 Task: Create a calendar event titled 'pop-up' on 16 May 2023 from 3:00 PM to 4:00 PM with a 30-minute notification.
Action: Mouse moved to (38, 96)
Screenshot: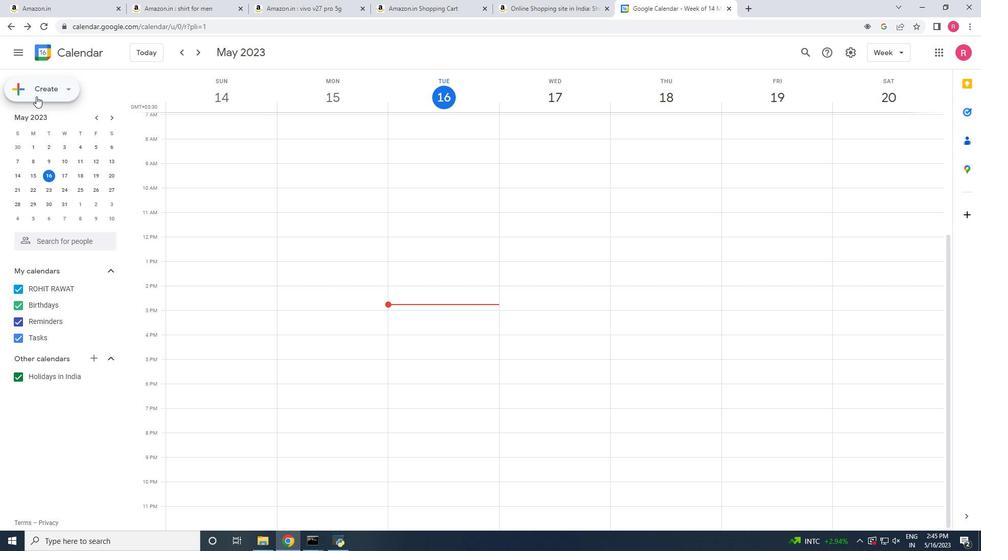 
Action: Mouse pressed left at (38, 96)
Screenshot: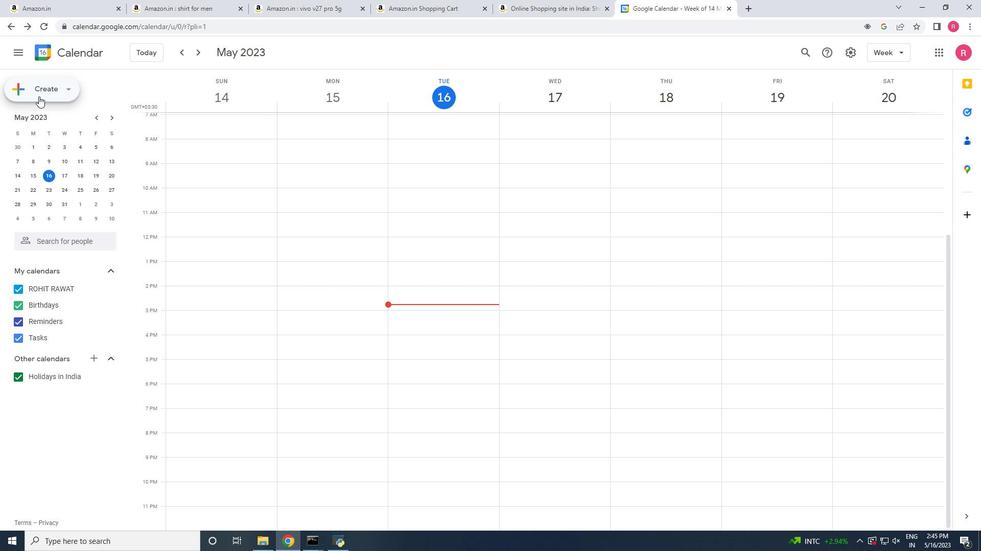 
Action: Mouse moved to (39, 118)
Screenshot: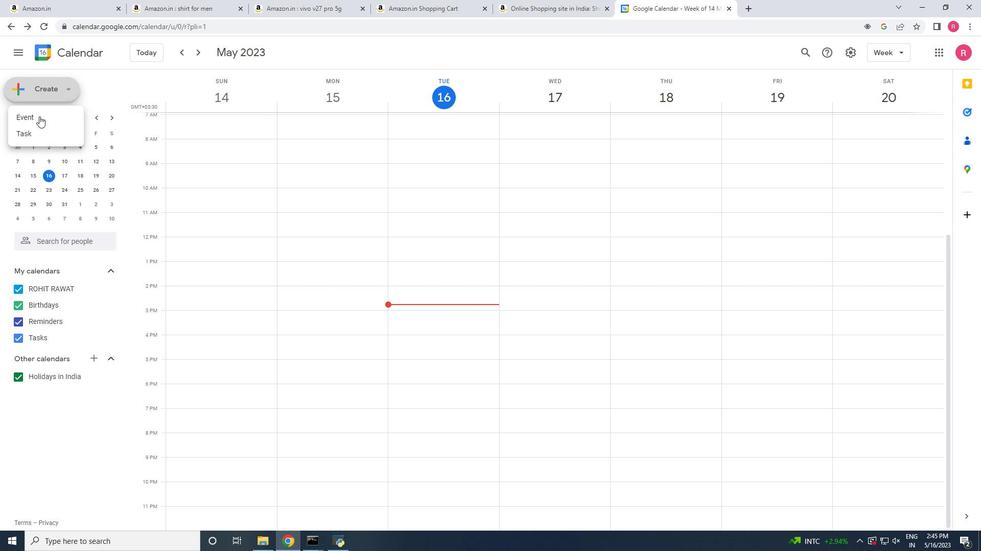 
Action: Mouse pressed left at (39, 118)
Screenshot: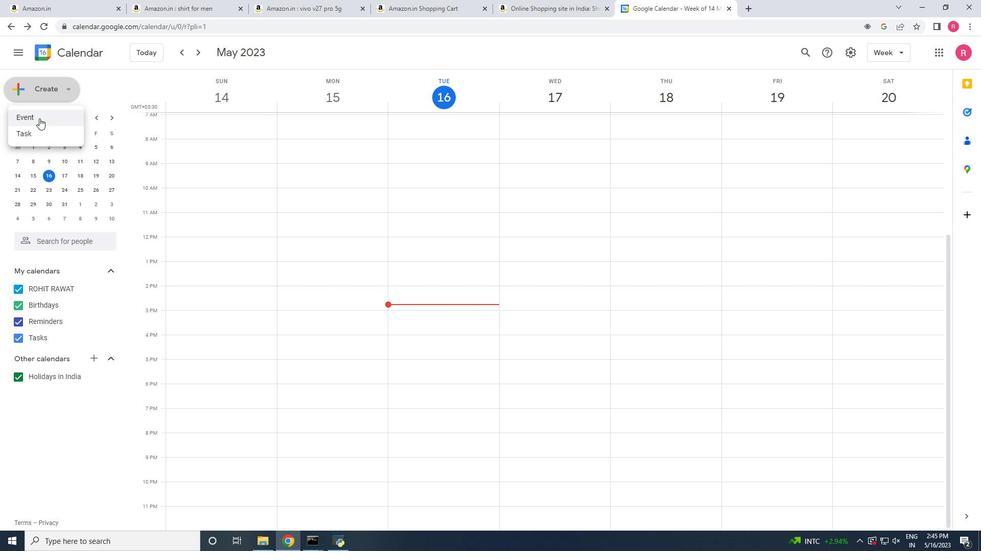 
Action: Mouse moved to (299, 407)
Screenshot: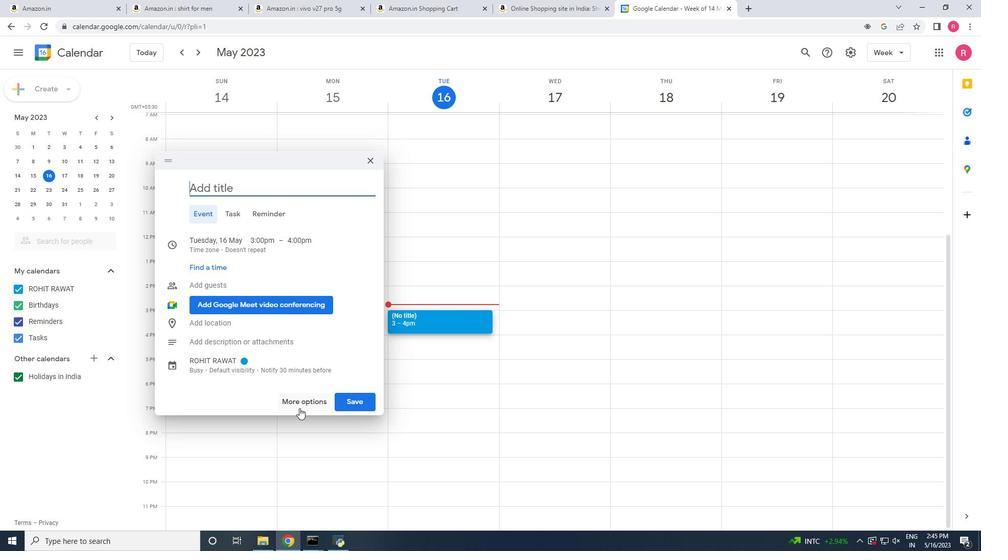 
Action: Mouse pressed left at (299, 407)
Screenshot: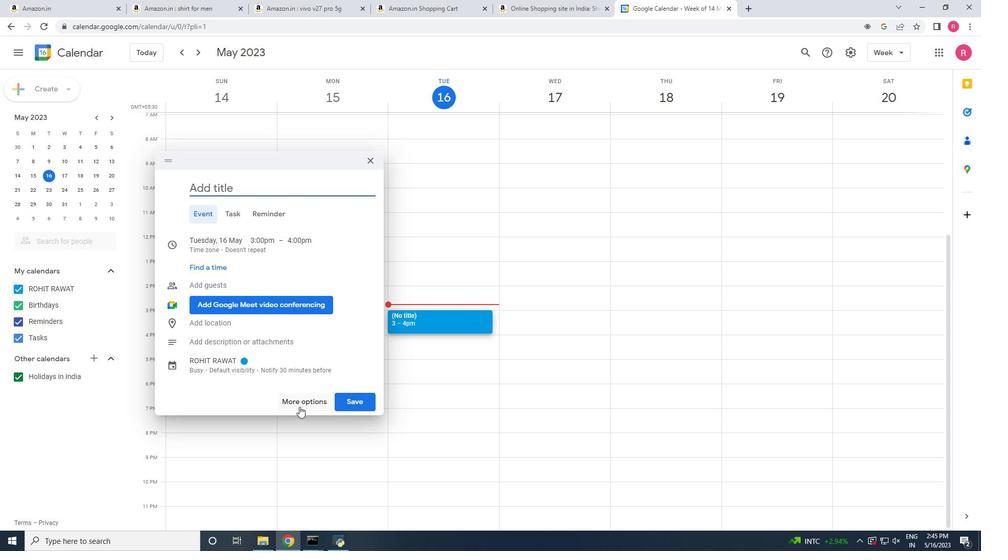 
Action: Mouse moved to (66, 220)
Screenshot: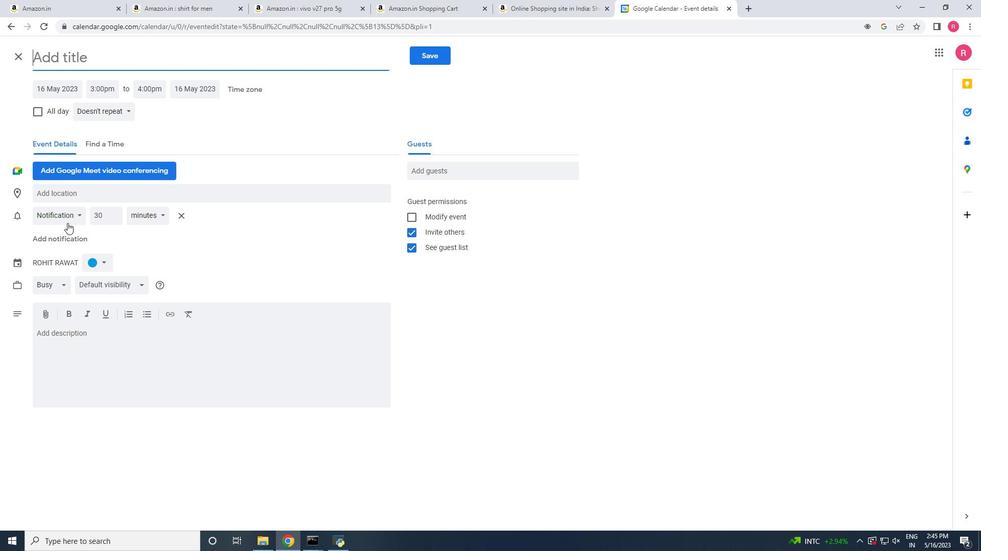 
Action: Mouse pressed left at (66, 220)
Screenshot: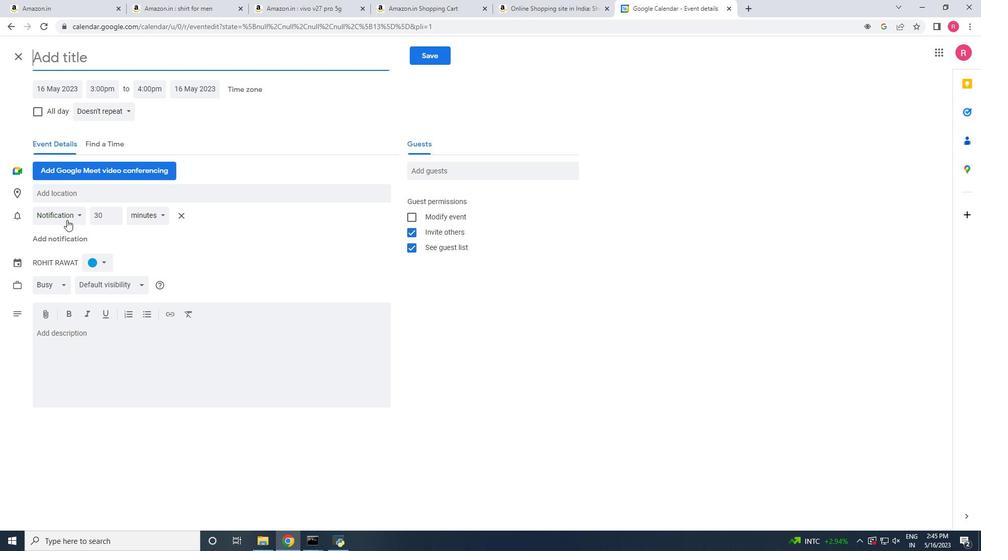 
Action: Mouse moved to (66, 217)
Screenshot: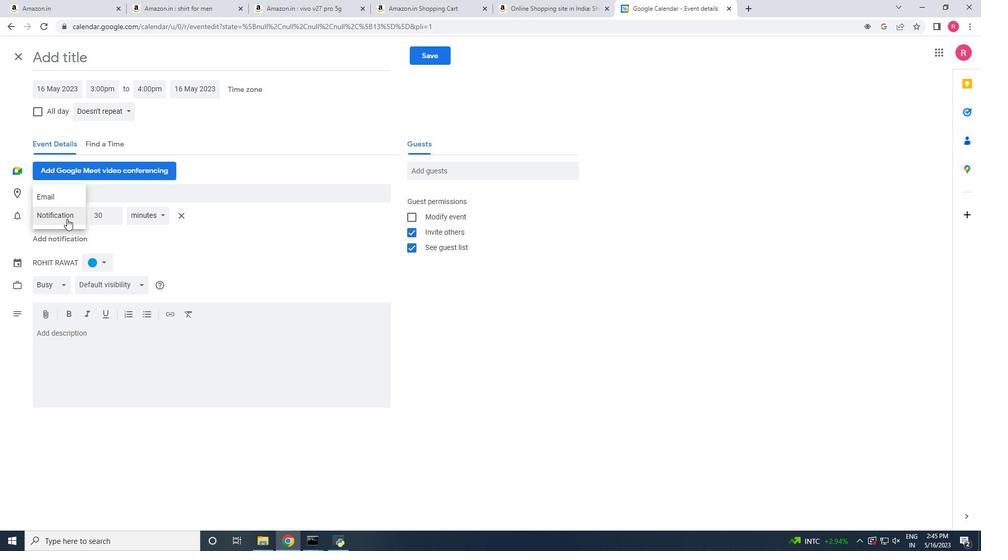 
Action: Mouse pressed left at (66, 217)
Screenshot: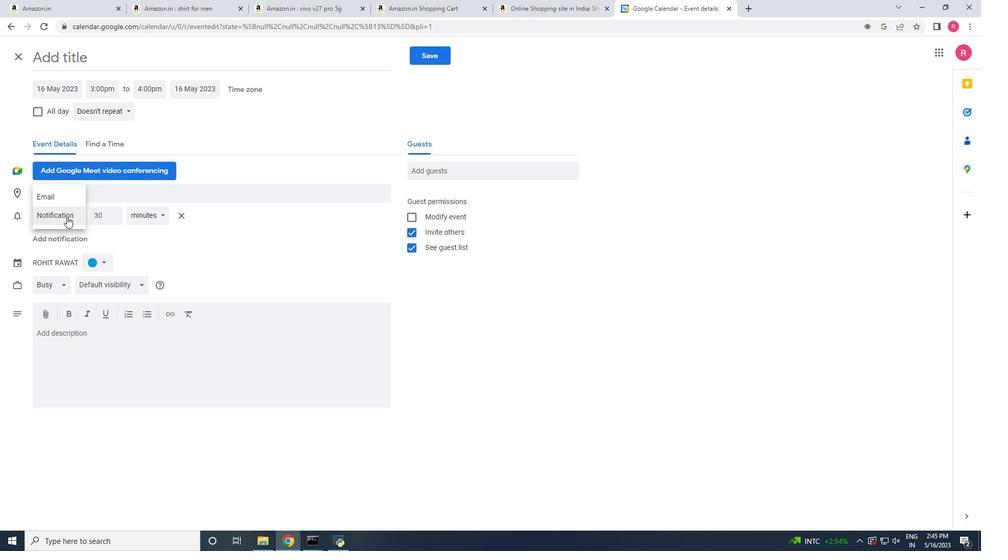 
Action: Mouse moved to (14, 217)
Screenshot: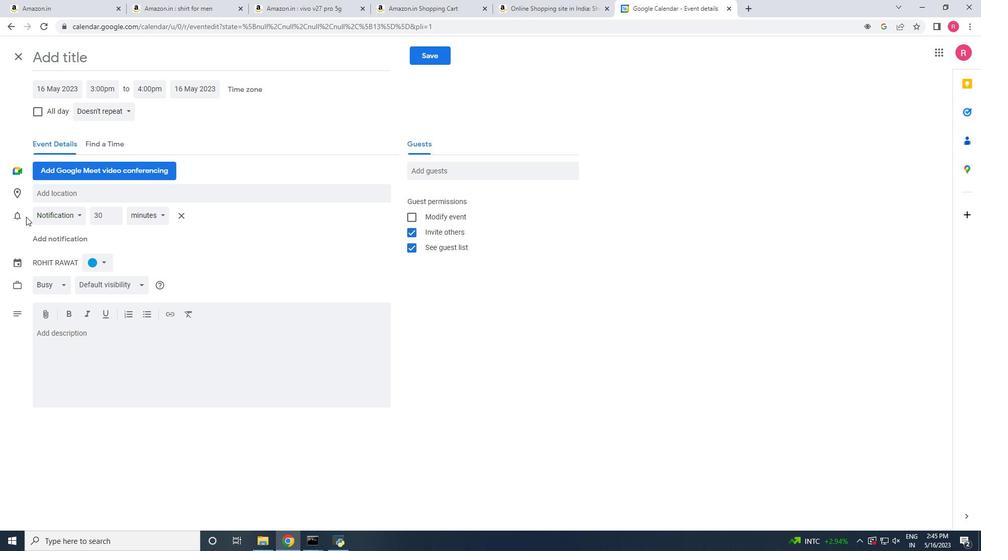 
Action: Mouse pressed left at (14, 217)
Screenshot: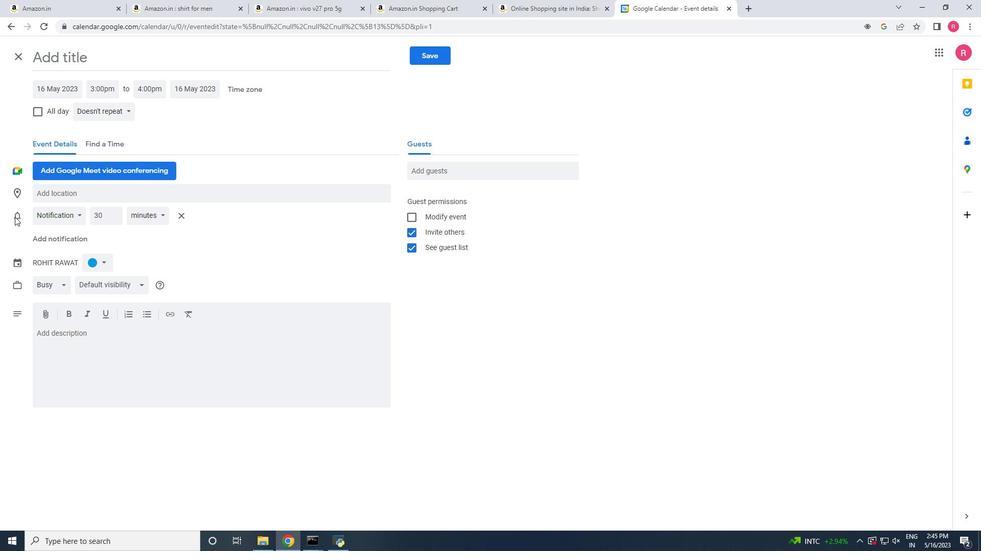 
Action: Mouse moved to (196, 275)
Screenshot: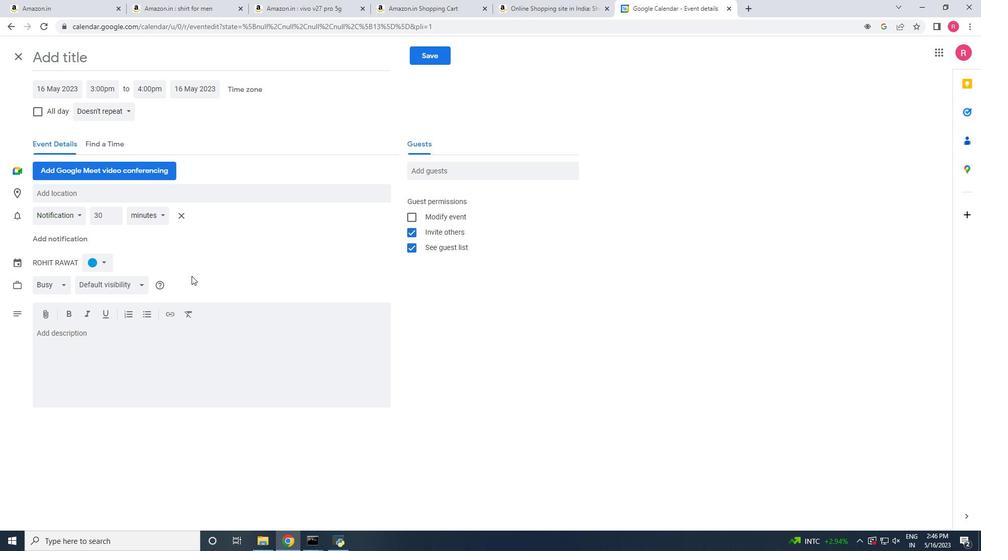 
Action: Mouse scrolled (196, 275) with delta (0, 0)
Screenshot: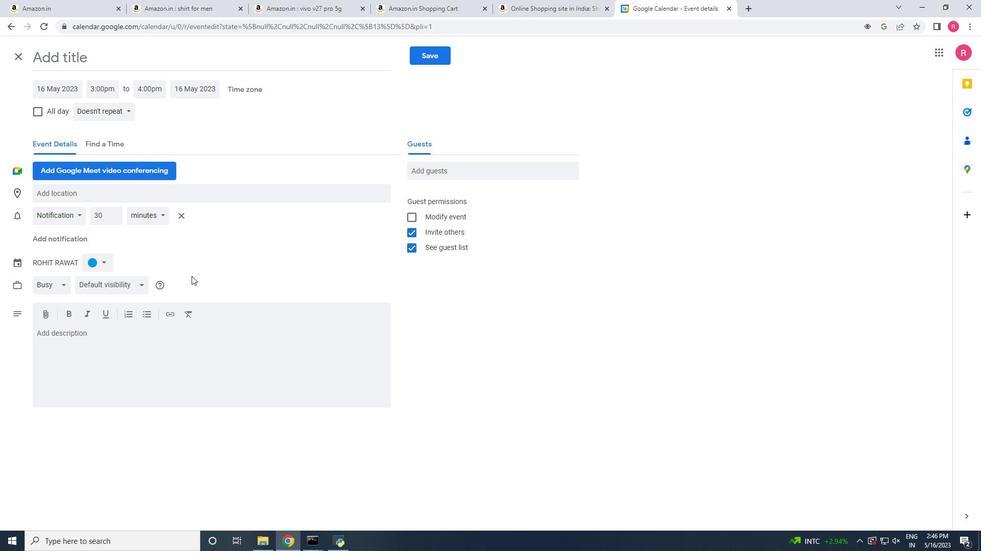 
Action: Mouse scrolled (196, 275) with delta (0, 0)
Screenshot: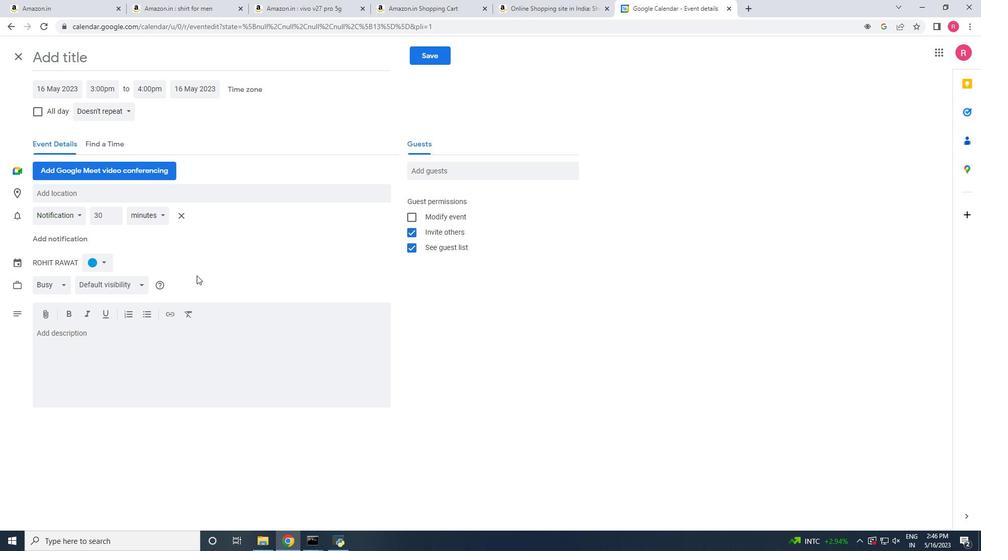 
Action: Mouse moved to (414, 216)
Screenshot: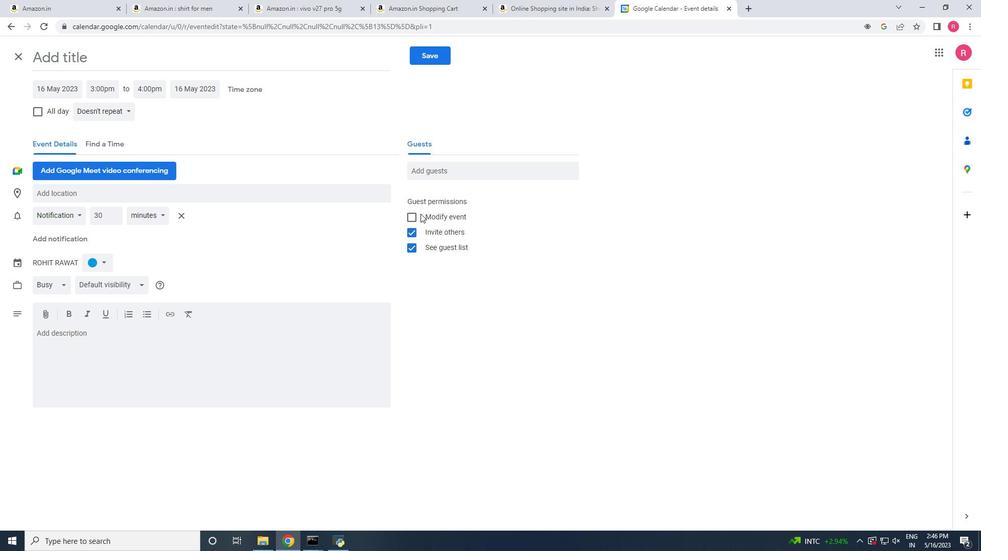 
Action: Mouse pressed left at (414, 216)
Screenshot: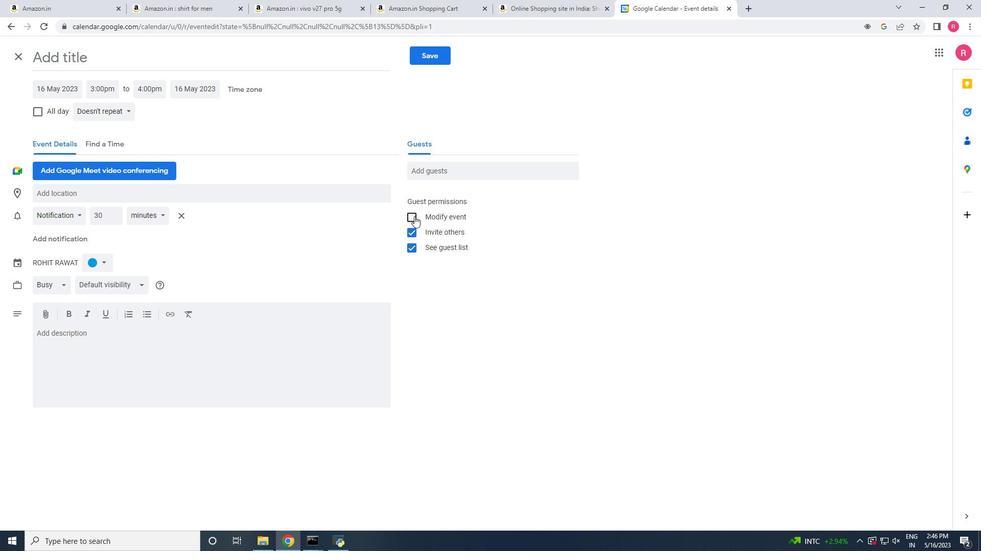 
Action: Mouse moved to (293, 244)
Screenshot: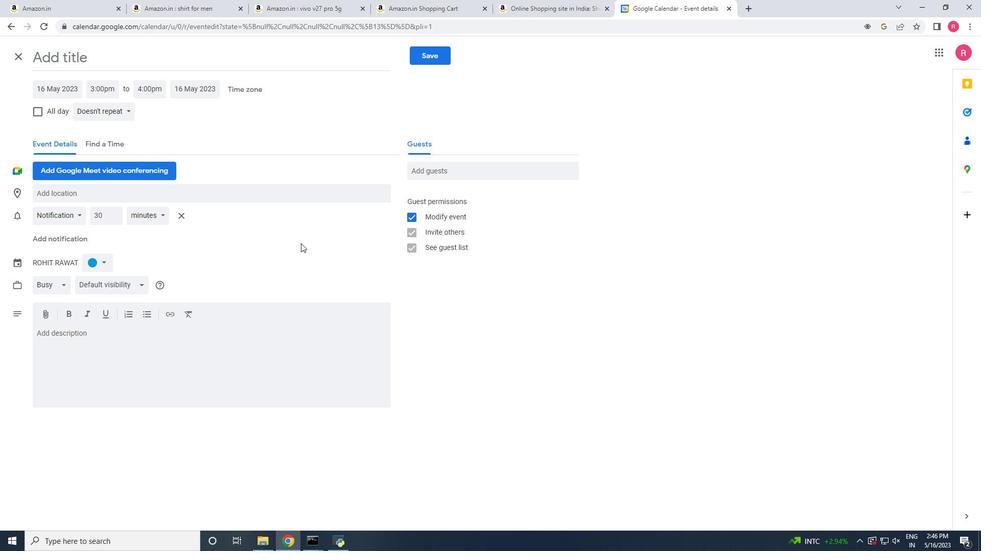 
Action: Mouse scrolled (293, 245) with delta (0, 0)
Screenshot: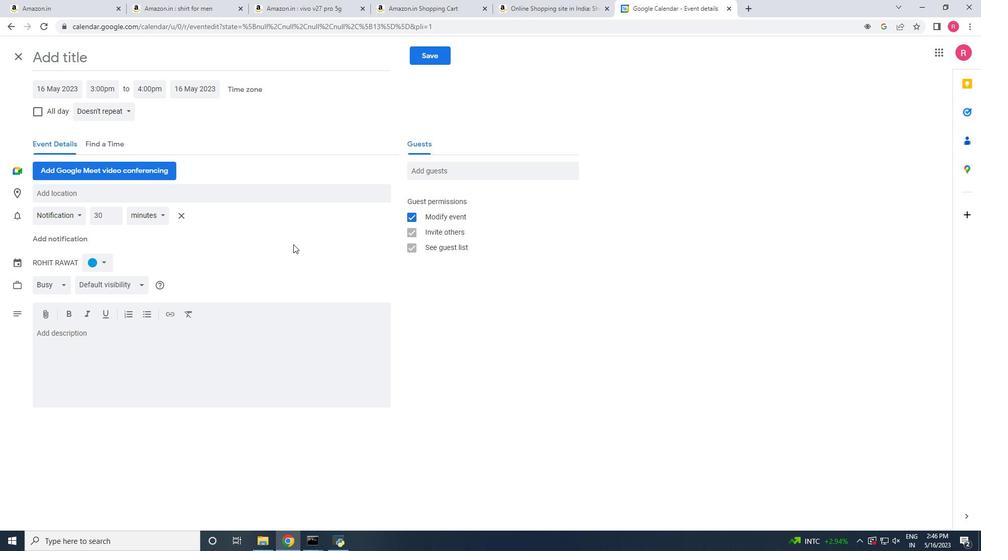 
Action: Mouse scrolled (293, 245) with delta (0, 0)
Screenshot: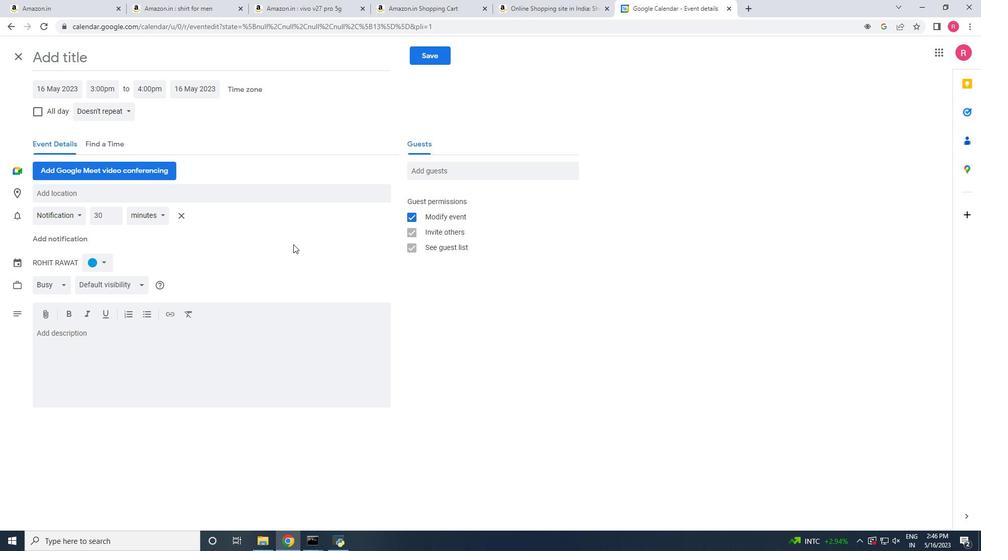 
Action: Mouse scrolled (293, 245) with delta (0, 0)
Screenshot: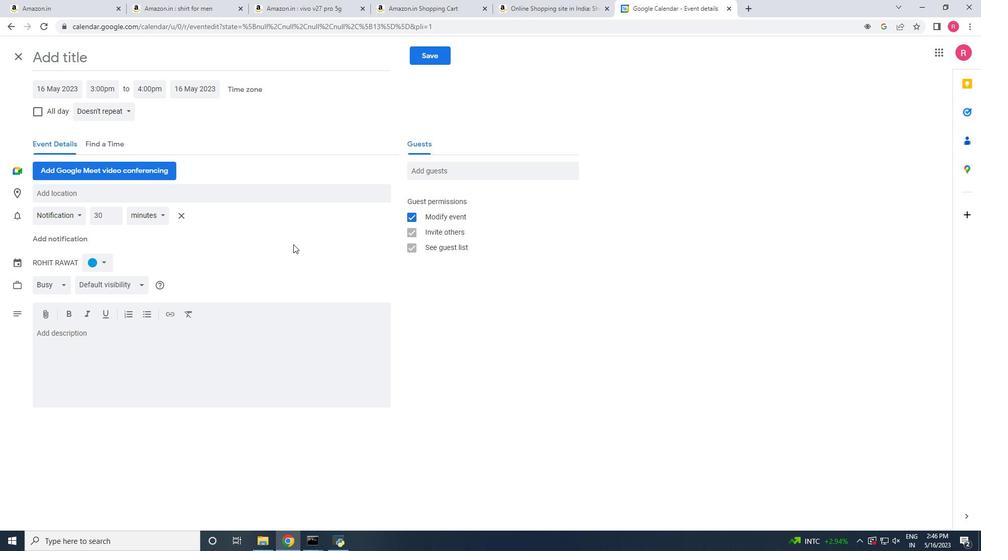 
Action: Mouse scrolled (293, 245) with delta (0, 0)
Screenshot: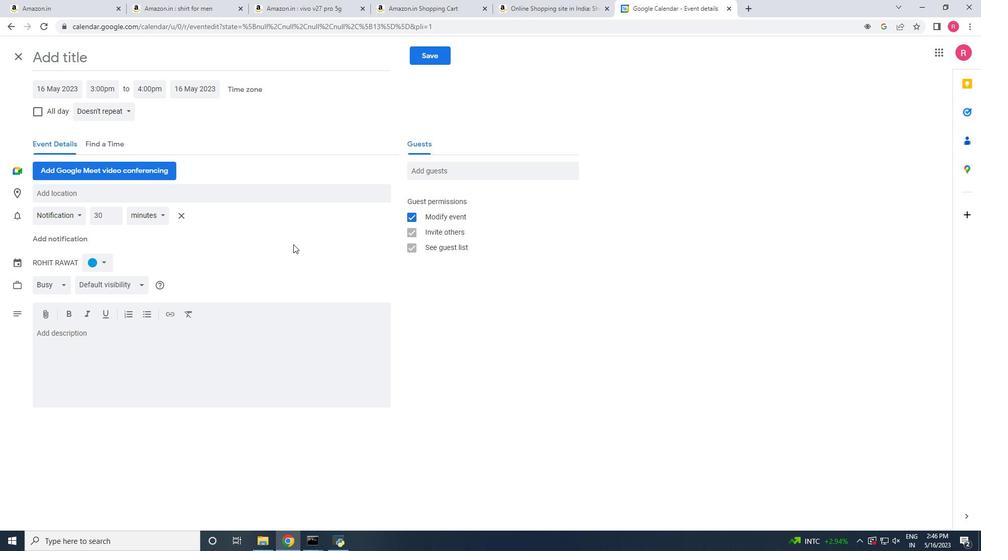 
Action: Mouse moved to (102, 148)
Screenshot: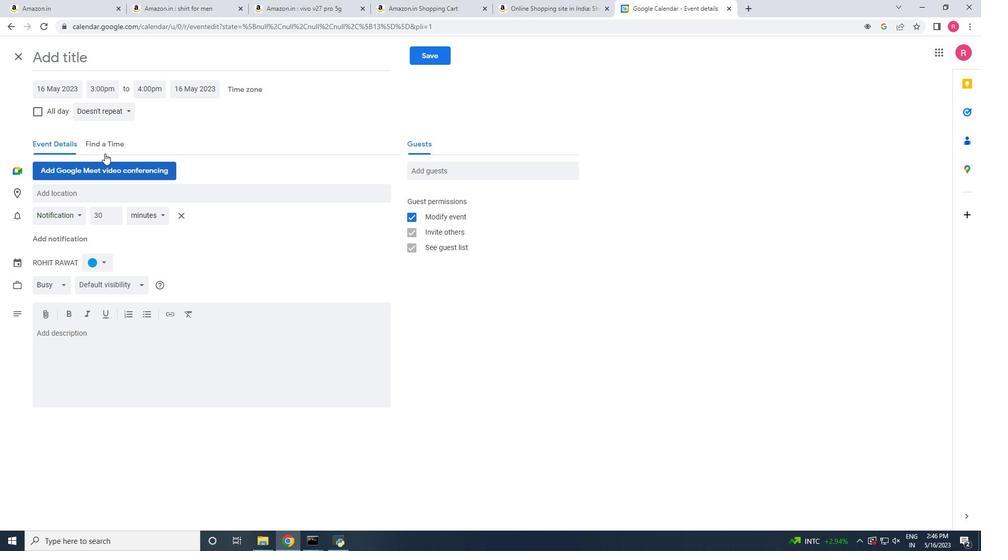 
Action: Mouse pressed left at (102, 148)
Screenshot: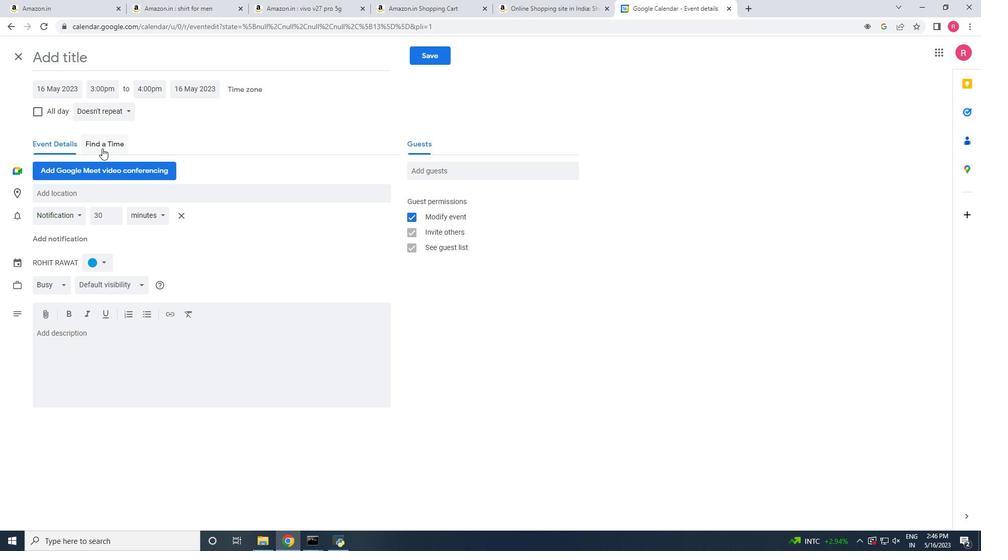 
Action: Mouse moved to (69, 148)
Screenshot: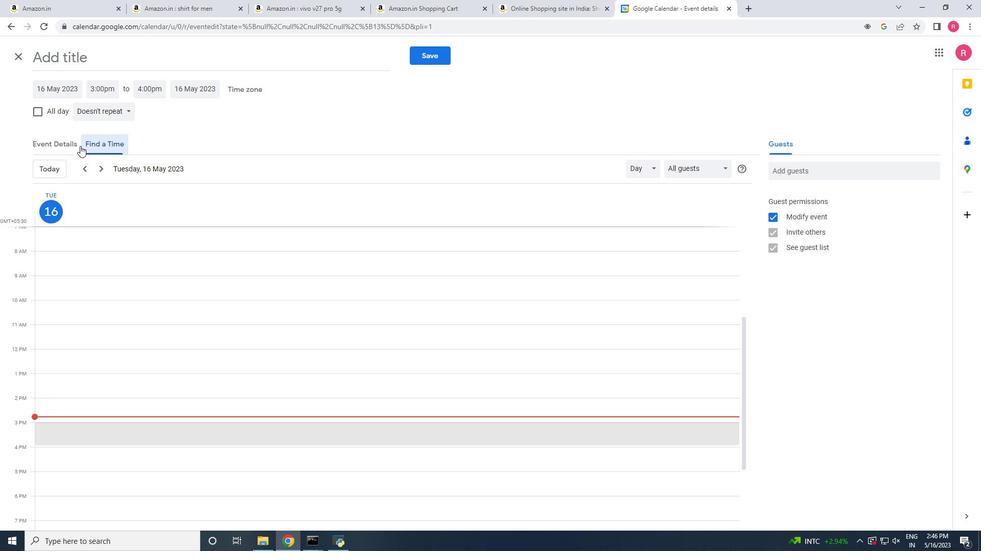 
Action: Mouse pressed left at (69, 148)
Screenshot: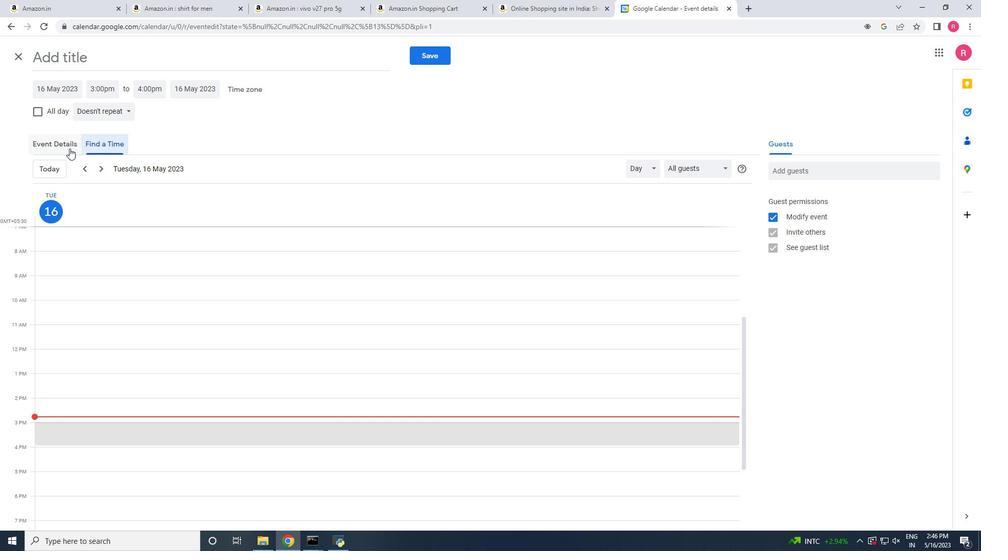 
Action: Mouse moved to (45, 198)
Screenshot: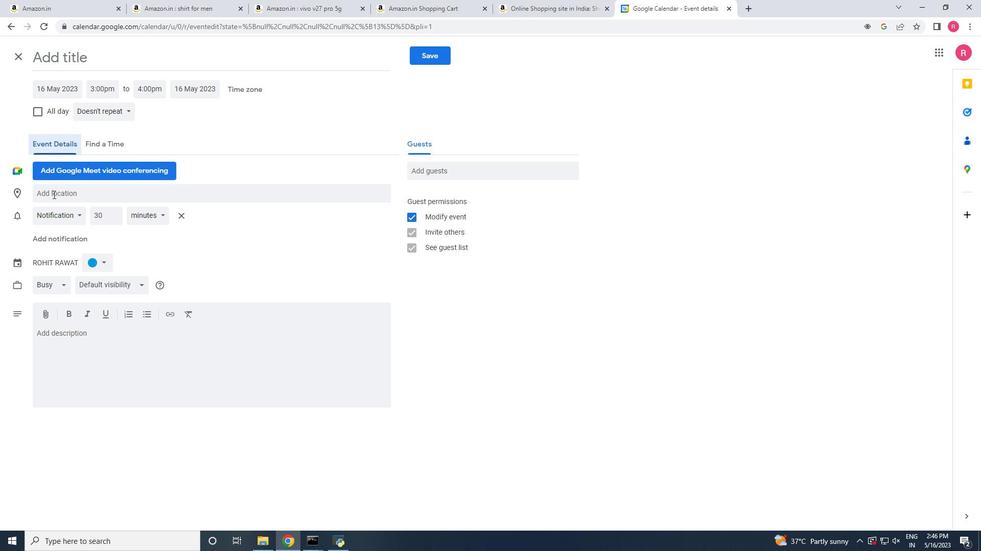 
Action: Mouse pressed left at (45, 198)
Screenshot: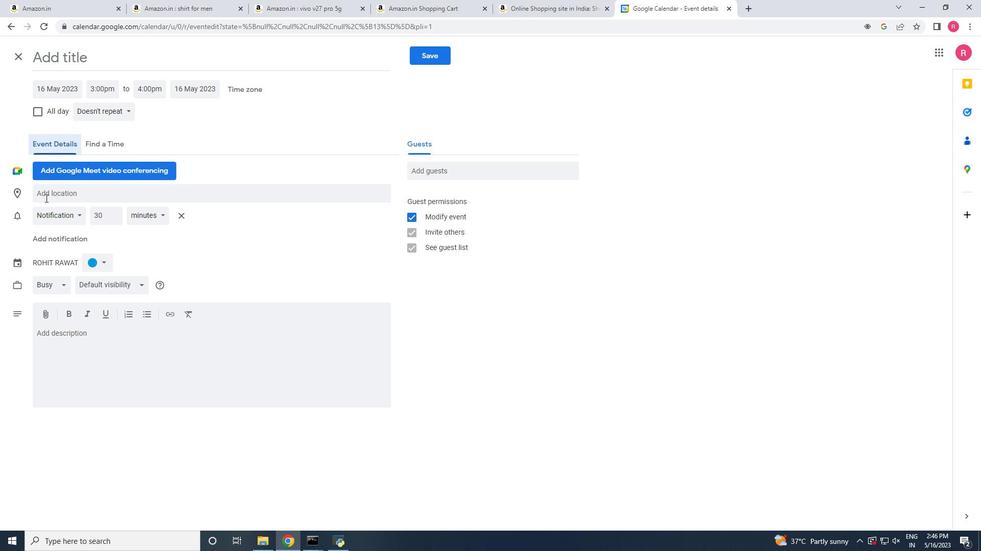 
Action: Mouse moved to (42, 215)
Screenshot: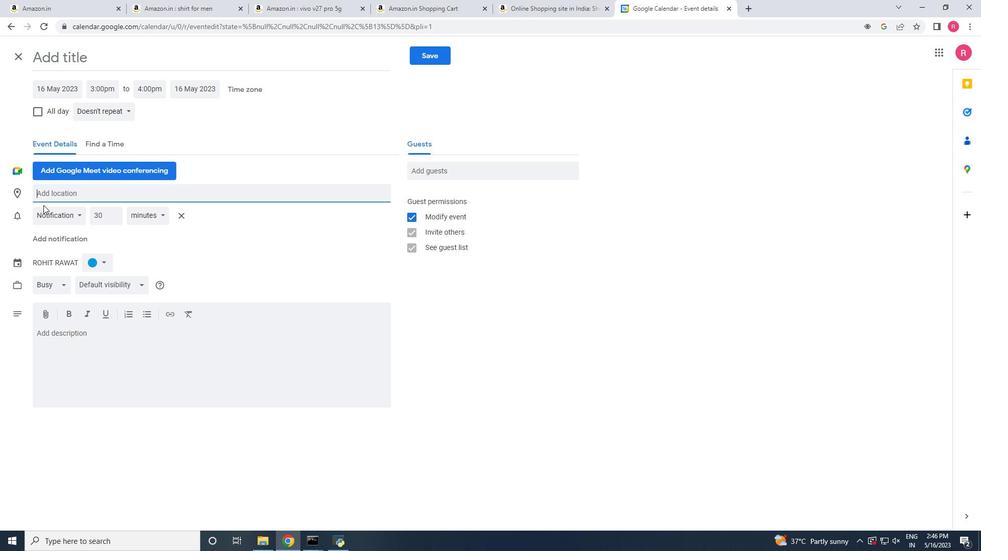 
Action: Mouse pressed left at (42, 215)
Screenshot: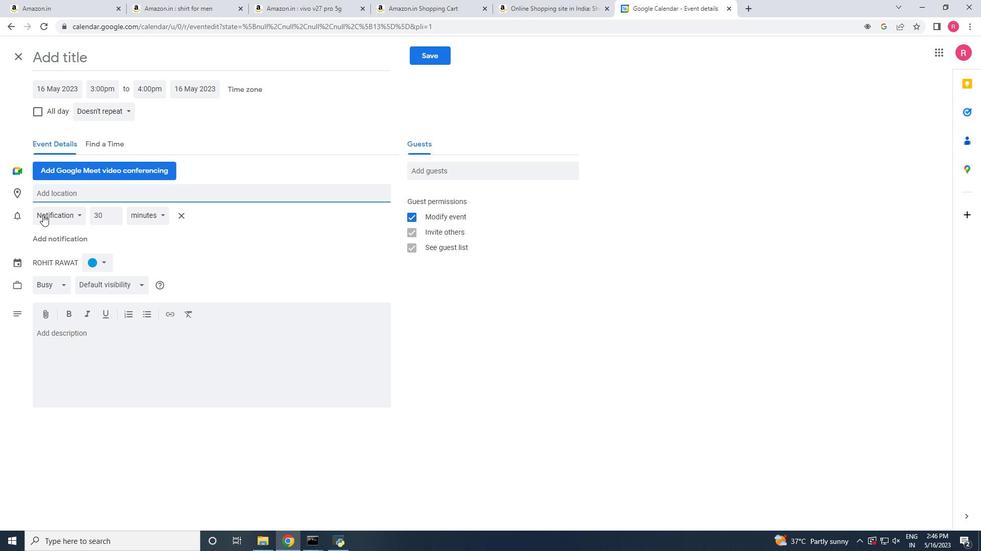 
Action: Mouse moved to (48, 63)
Screenshot: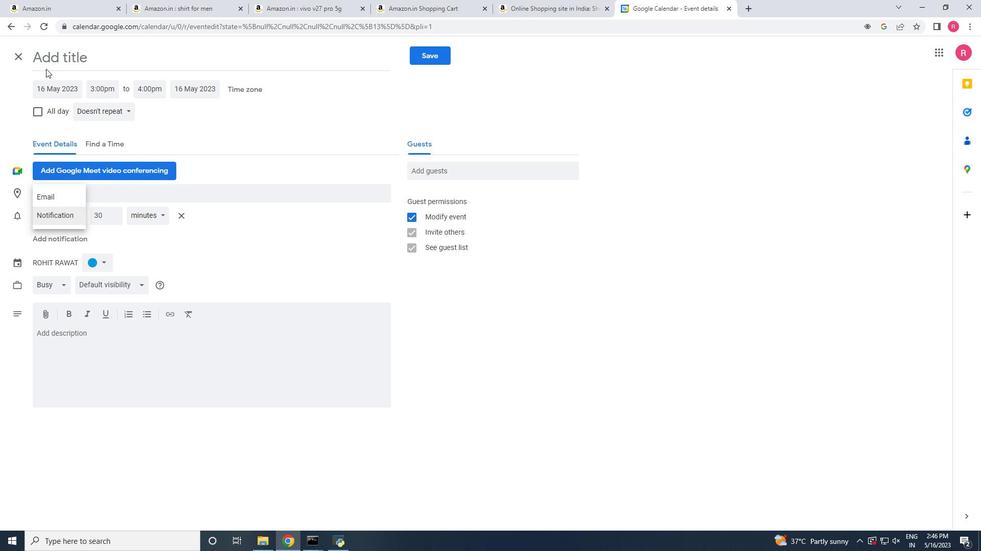 
Action: Mouse pressed left at (48, 63)
Screenshot: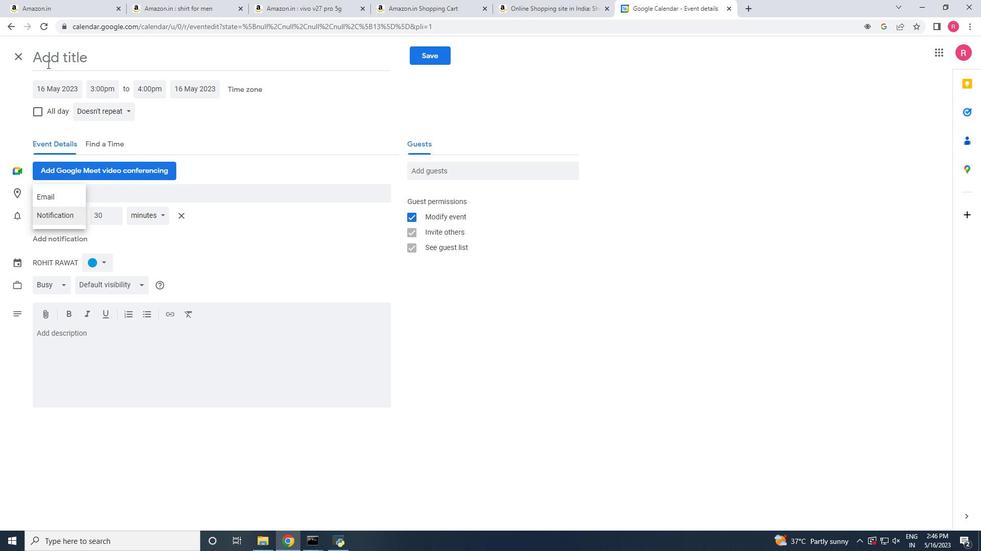 
Action: Mouse moved to (48, 63)
Screenshot: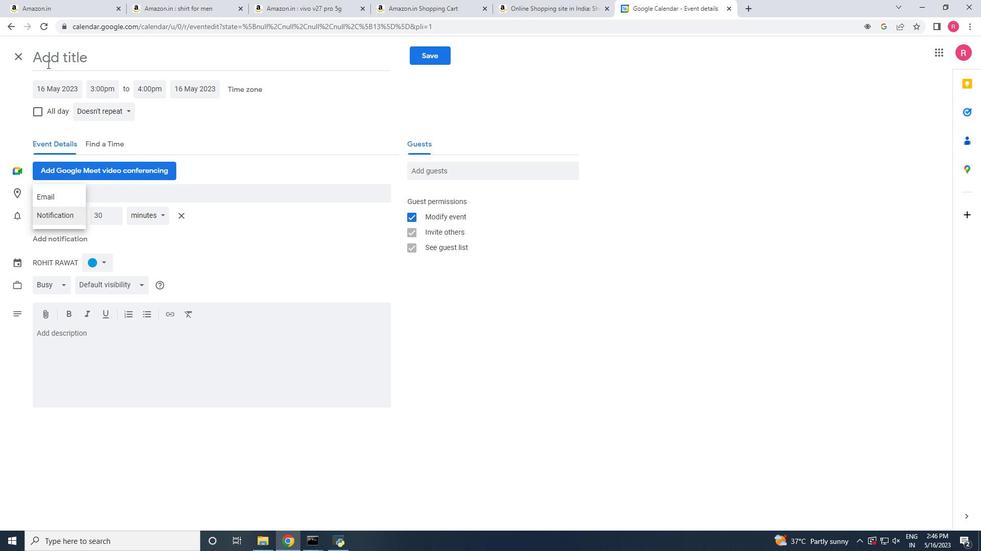 
Action: Key pressed pop-up
Screenshot: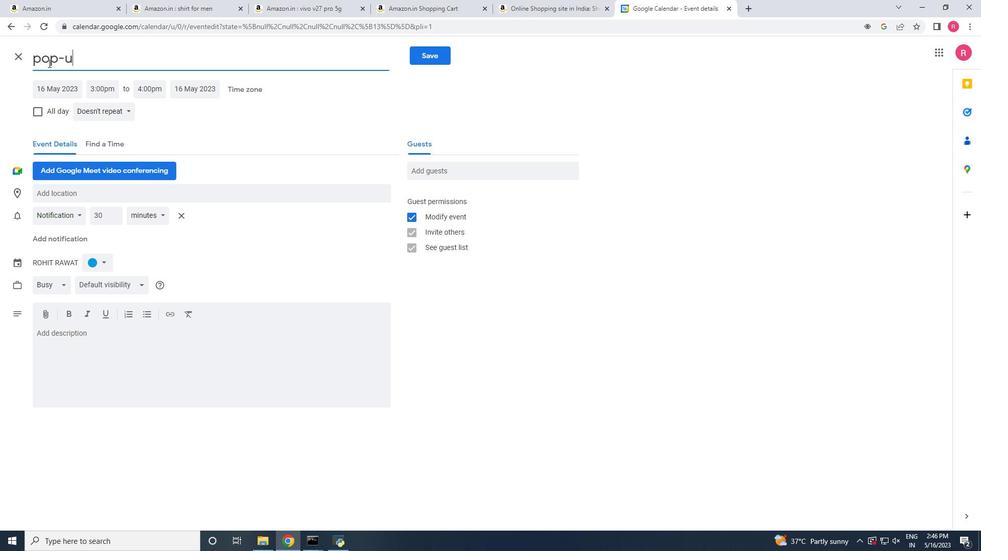 
Action: Mouse moved to (426, 56)
Screenshot: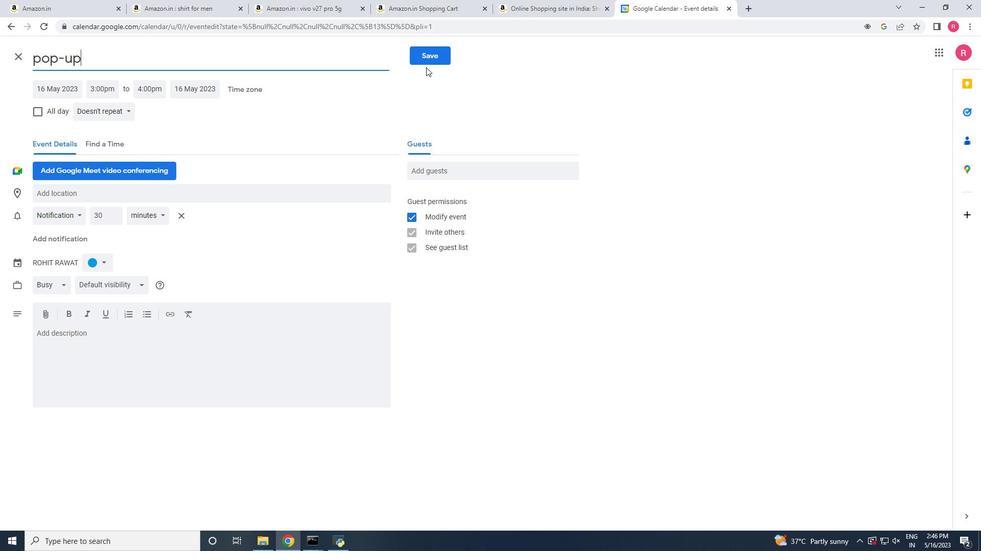 
Action: Mouse pressed left at (426, 56)
Screenshot: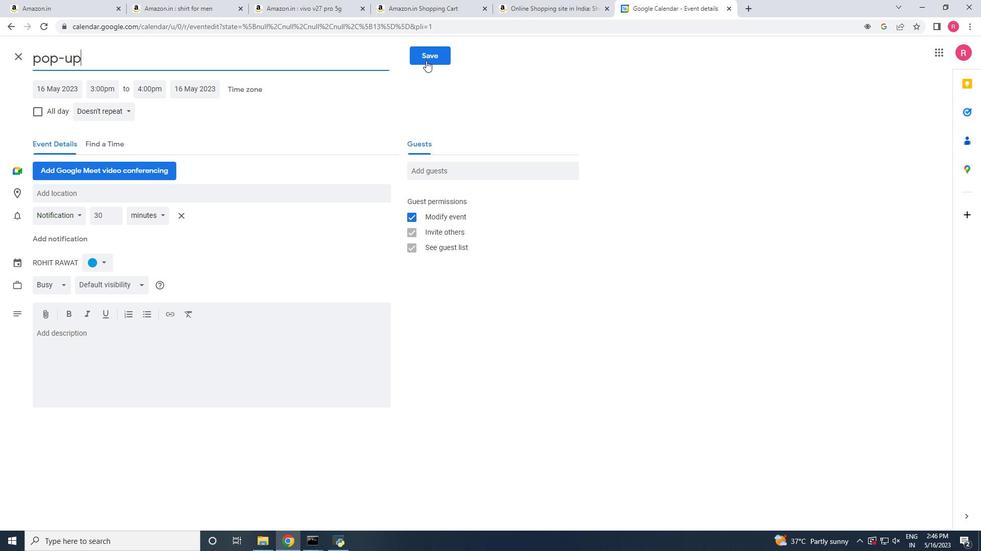 
Action: Mouse moved to (592, 324)
Screenshot: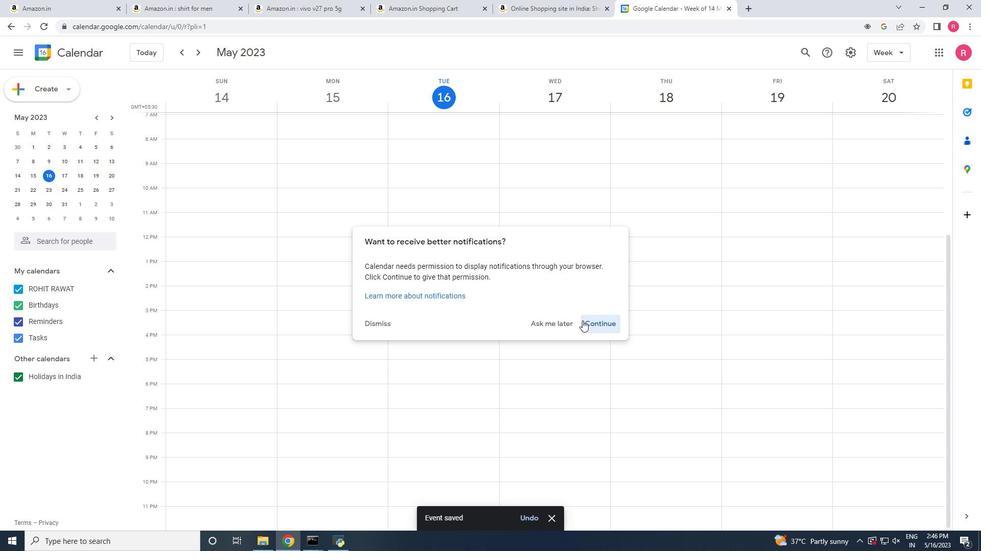 
Action: Mouse pressed left at (592, 324)
Screenshot: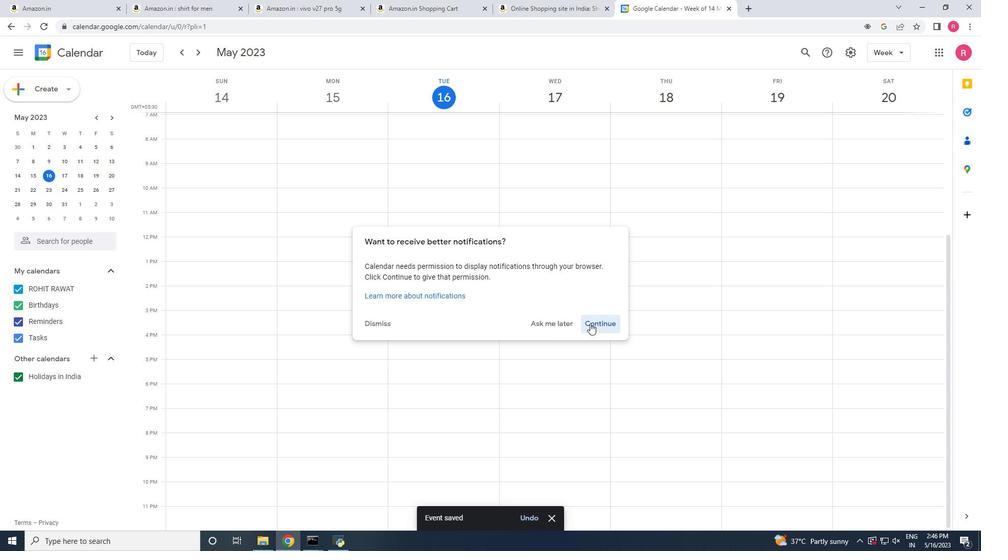 
Action: Mouse moved to (295, 276)
Screenshot: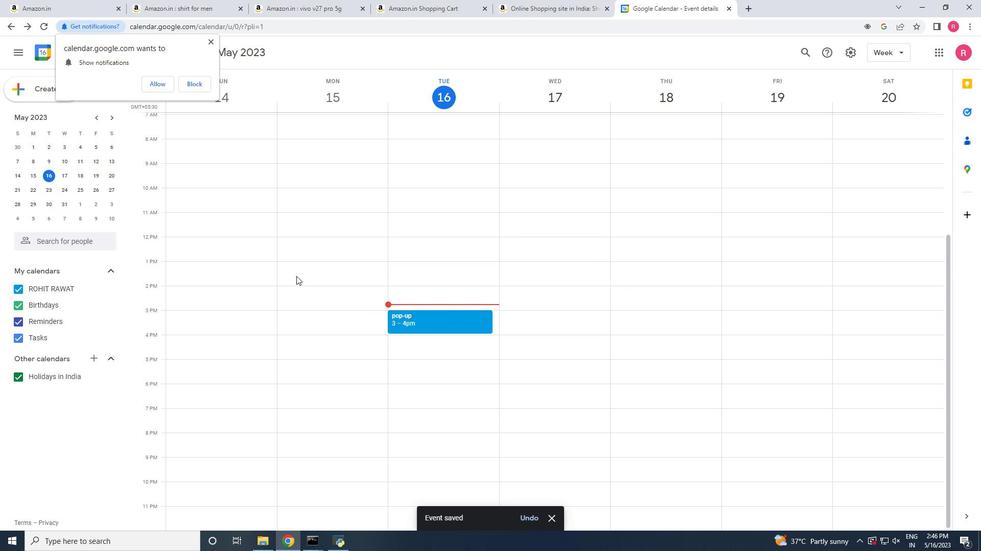 
Action: Mouse scrolled (295, 276) with delta (0, 0)
Screenshot: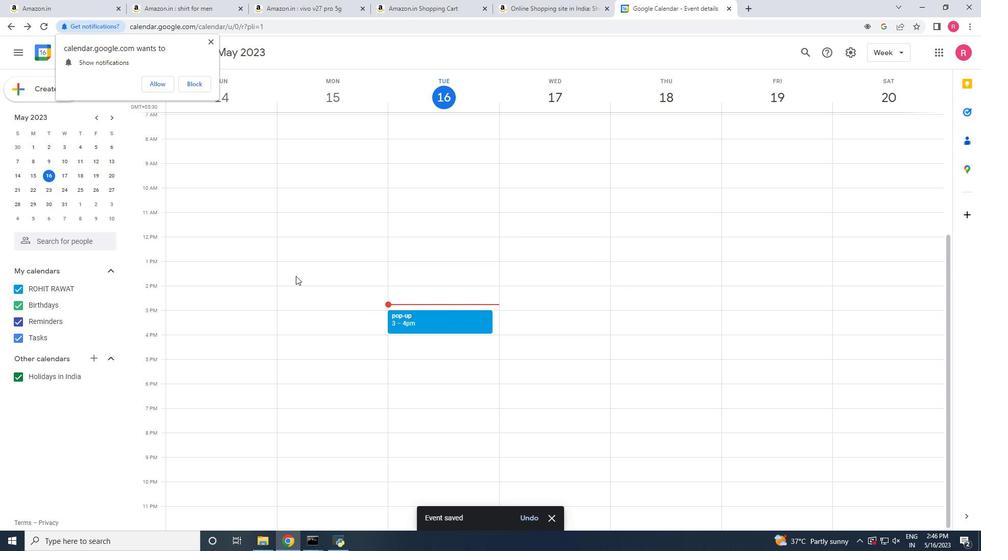 
Action: Mouse scrolled (295, 276) with delta (0, 0)
Screenshot: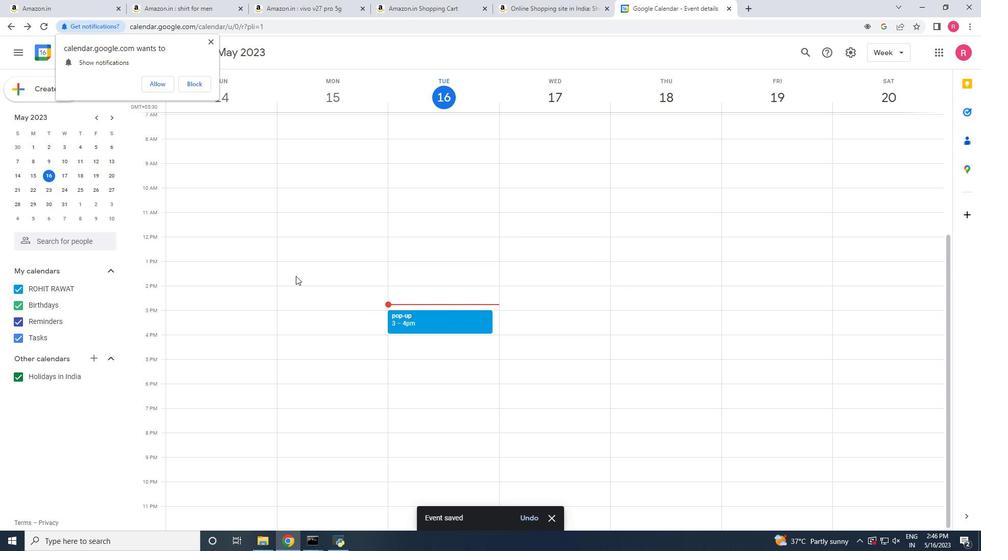
Action: Mouse moved to (207, 42)
Screenshot: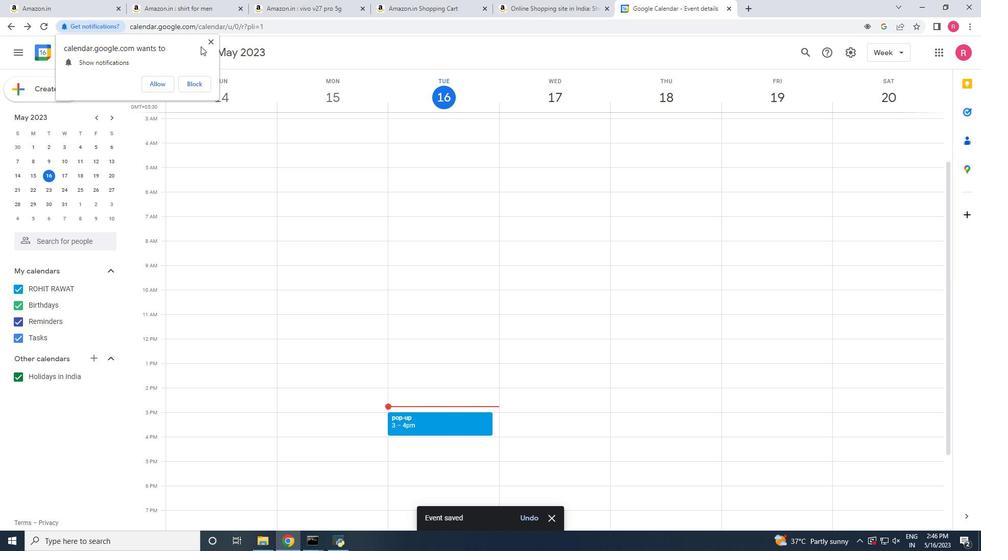 
Action: Mouse pressed left at (207, 42)
Screenshot: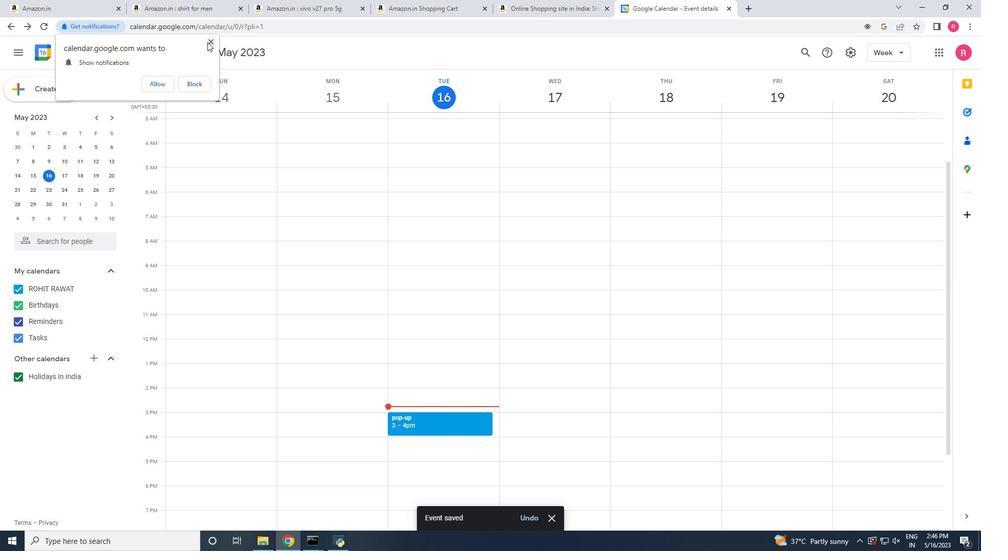
